 Task: Use Brontosaurus Wail Effect in this video Movie B.mp4
Action: Mouse moved to (197, 130)
Screenshot: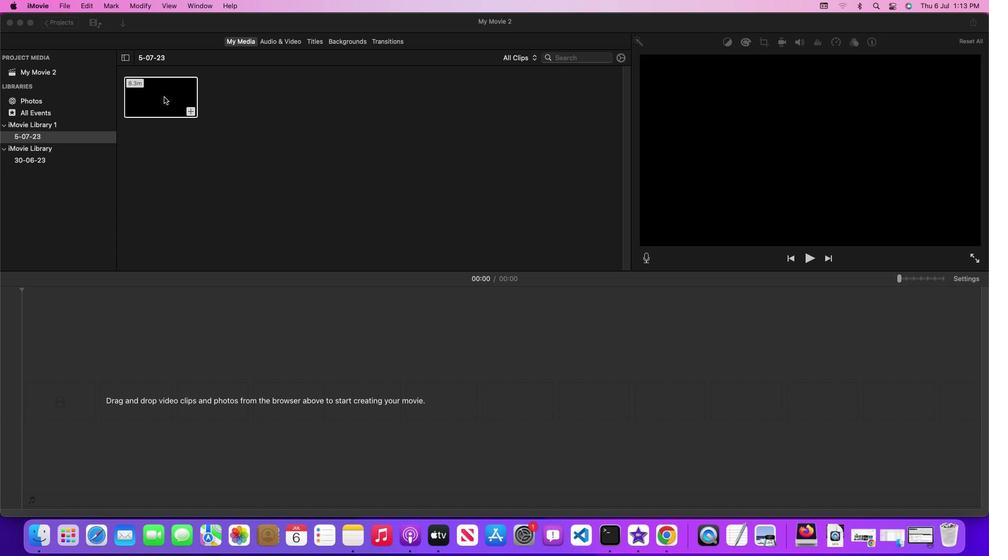 
Action: Mouse pressed left at (197, 130)
Screenshot: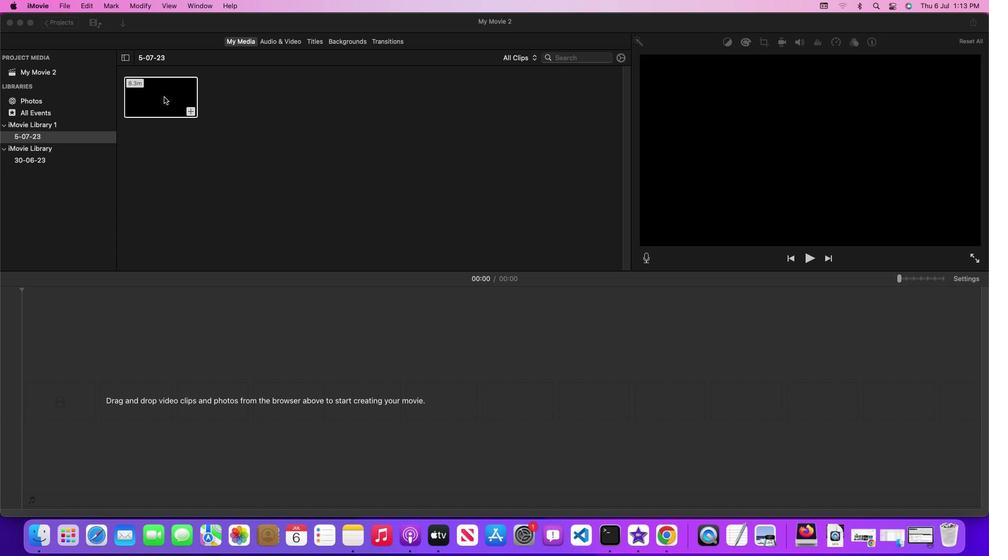 
Action: Mouse moved to (317, 72)
Screenshot: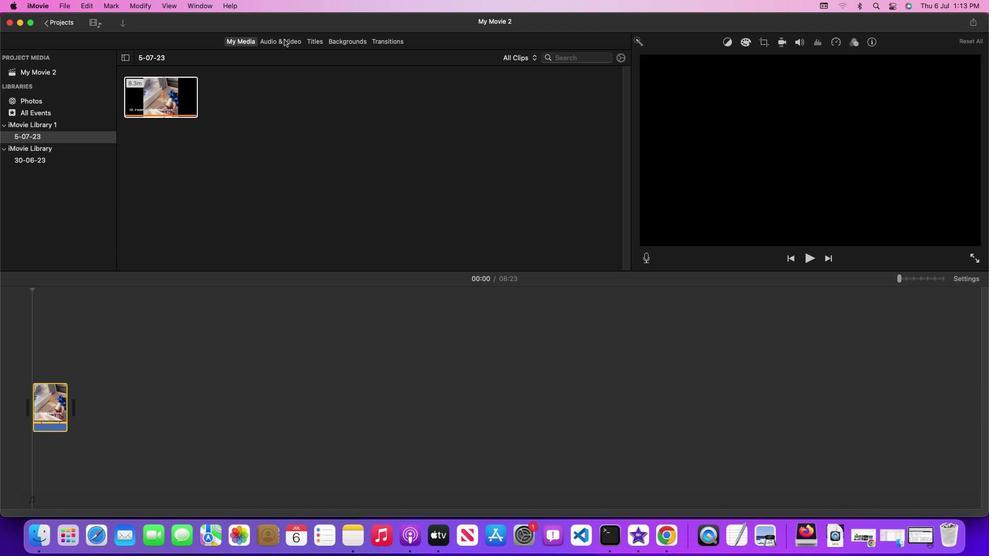 
Action: Mouse pressed left at (317, 72)
Screenshot: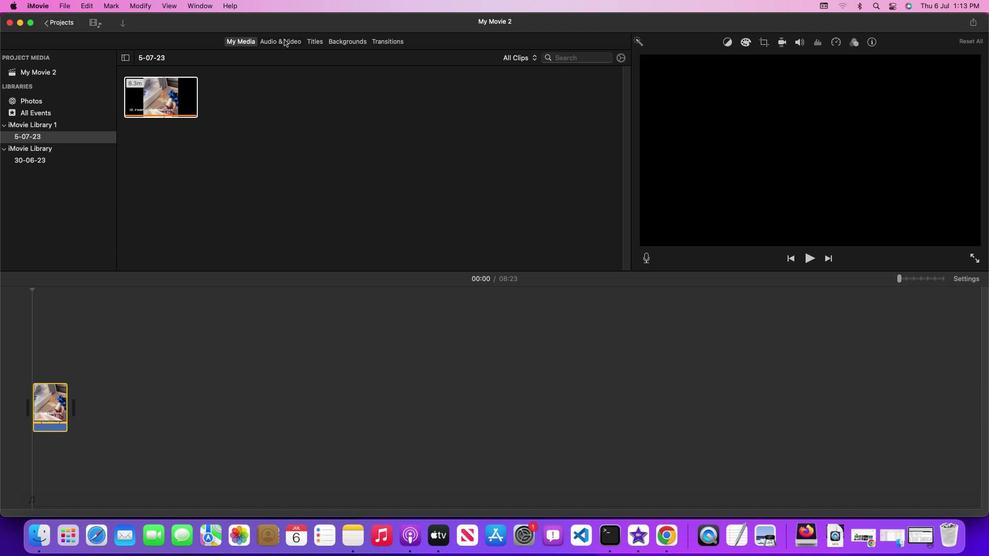 
Action: Mouse moved to (661, 171)
Screenshot: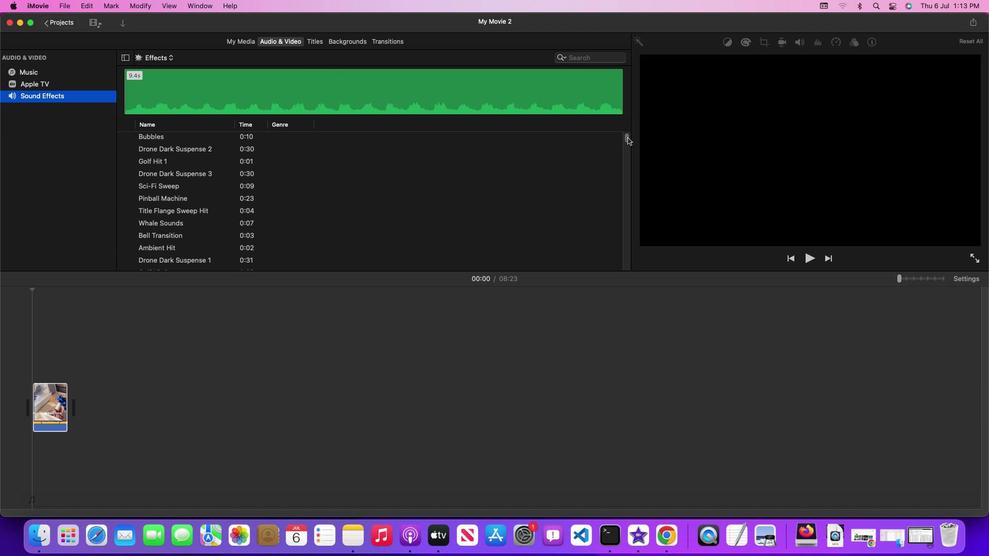 
Action: Mouse pressed left at (661, 171)
Screenshot: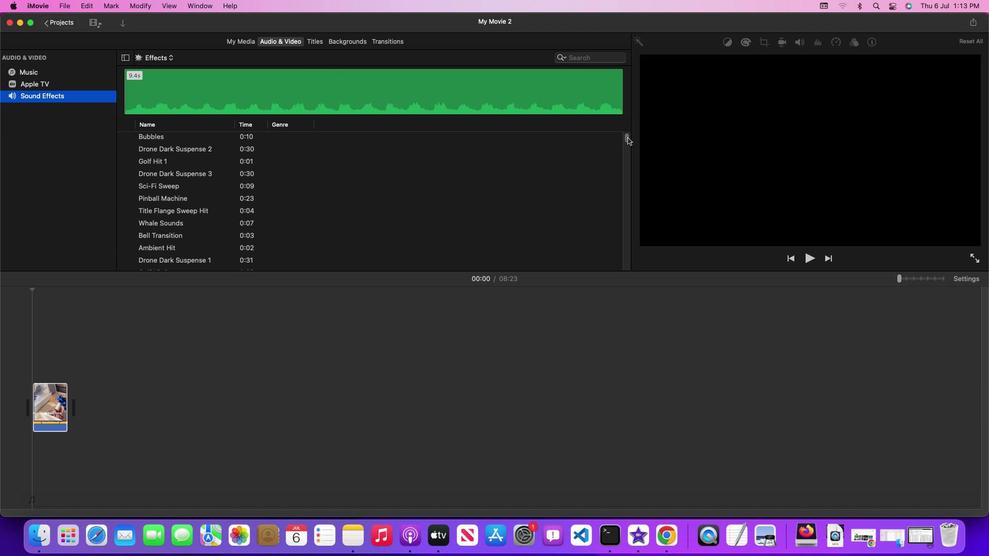
Action: Mouse moved to (543, 240)
Screenshot: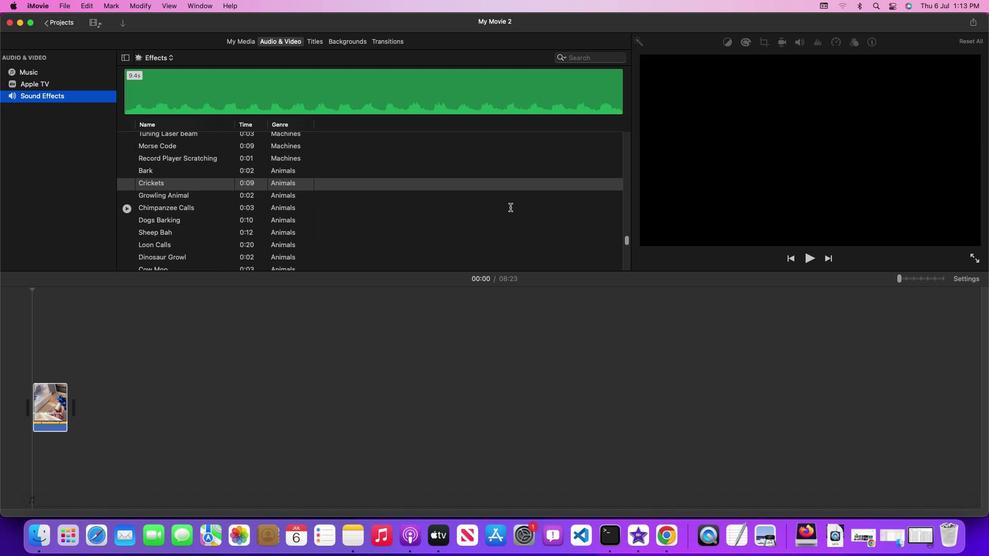
Action: Mouse scrolled (543, 240) with delta (33, 32)
Screenshot: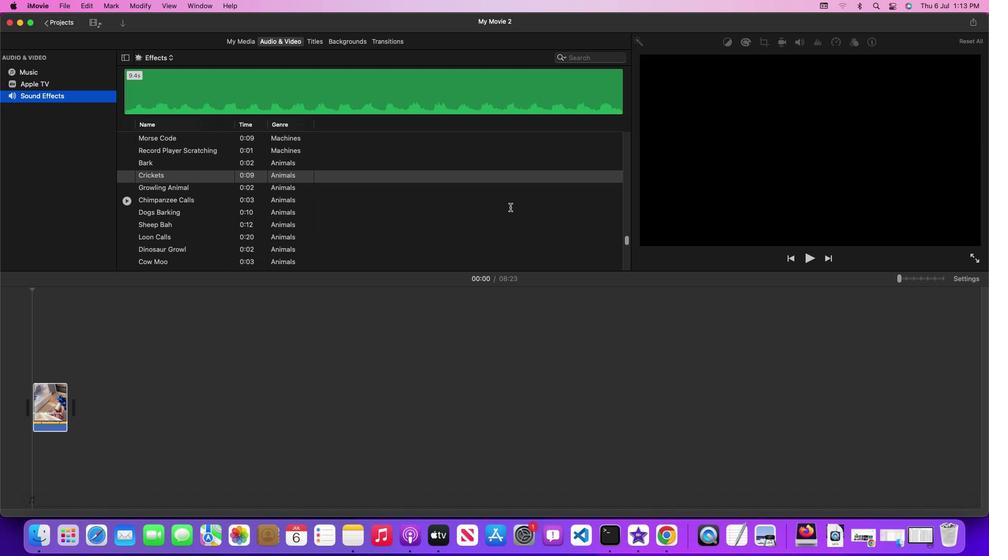 
Action: Mouse scrolled (543, 240) with delta (33, 32)
Screenshot: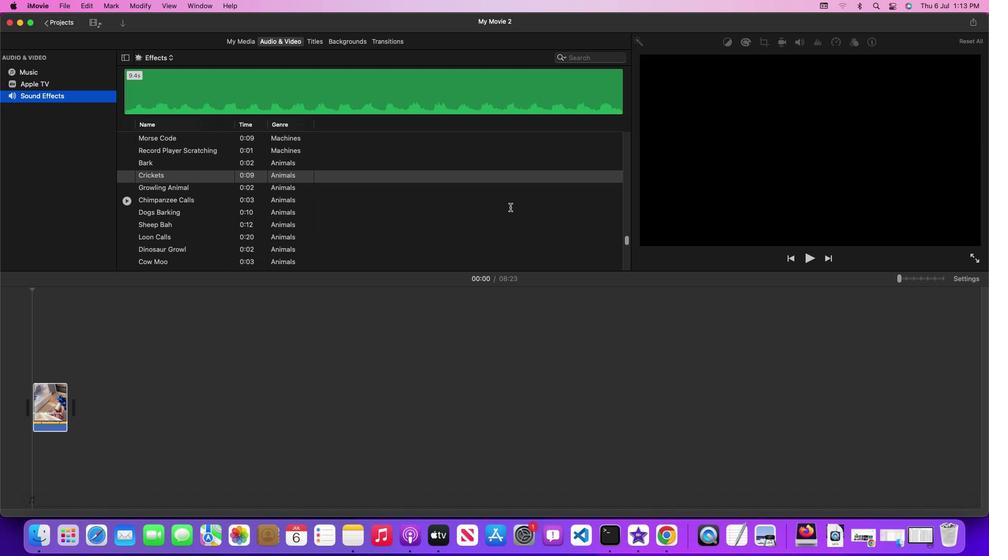 
Action: Mouse scrolled (543, 240) with delta (33, 32)
Screenshot: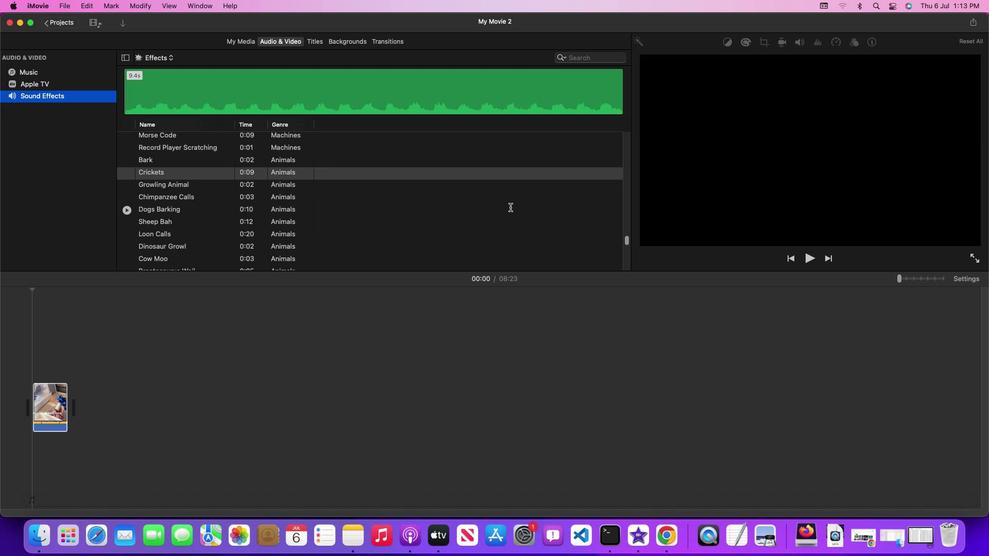 
Action: Mouse scrolled (543, 240) with delta (33, 32)
Screenshot: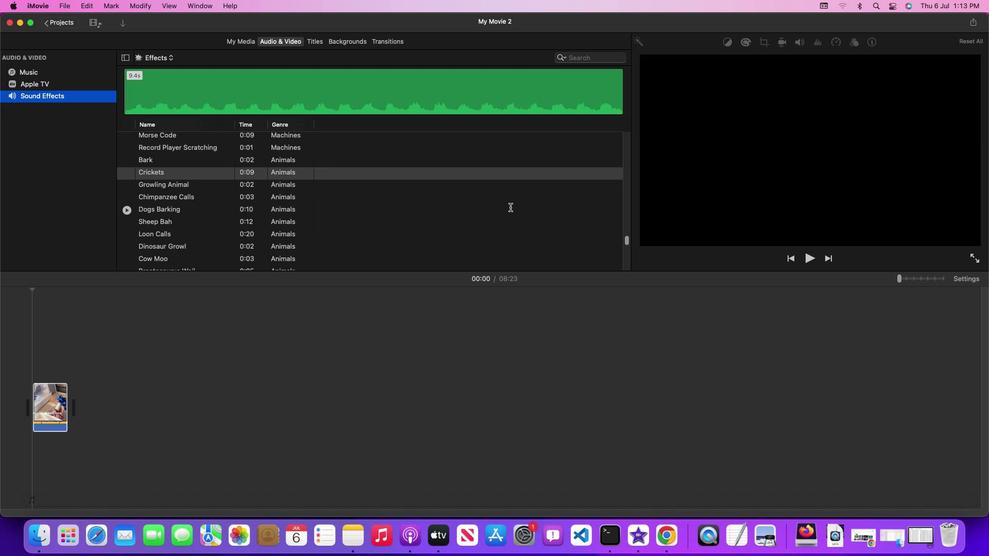 
Action: Mouse scrolled (543, 240) with delta (33, 32)
Screenshot: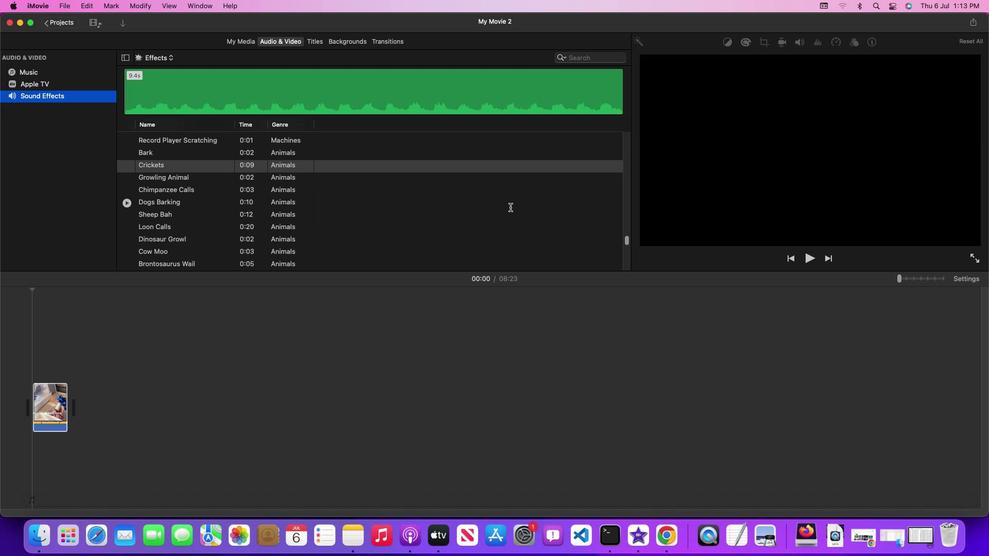 
Action: Mouse scrolled (543, 240) with delta (33, 32)
Screenshot: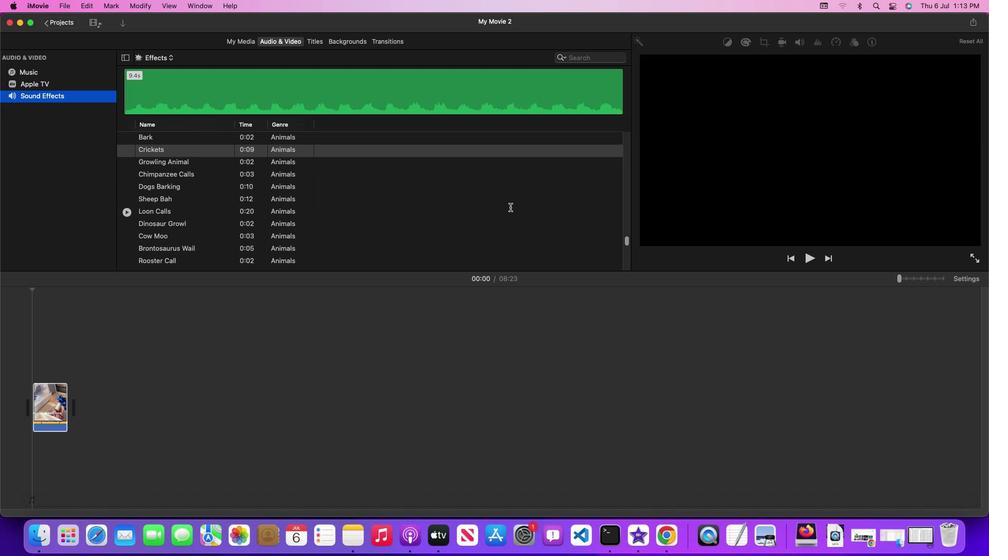 
Action: Mouse scrolled (543, 240) with delta (33, 32)
Screenshot: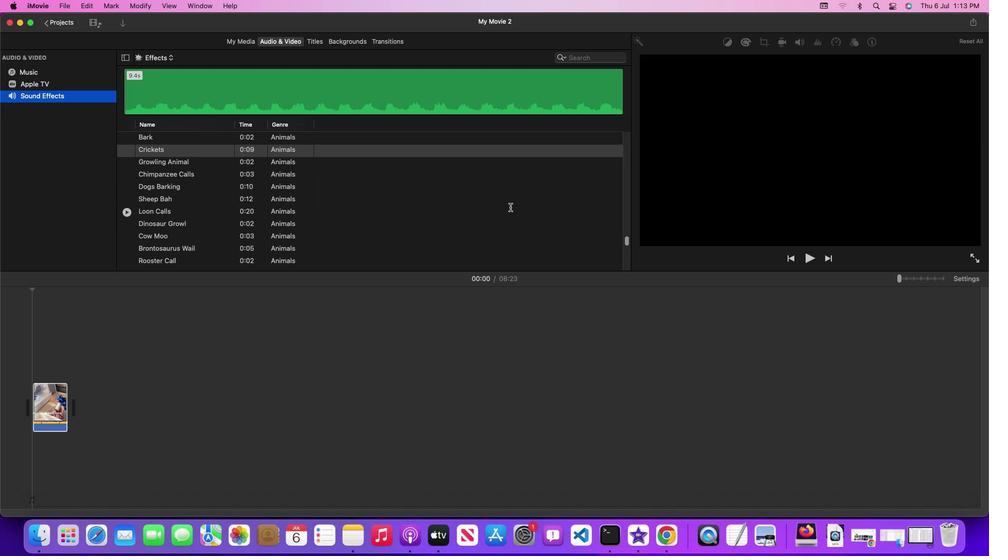 
Action: Mouse scrolled (543, 240) with delta (33, 32)
Screenshot: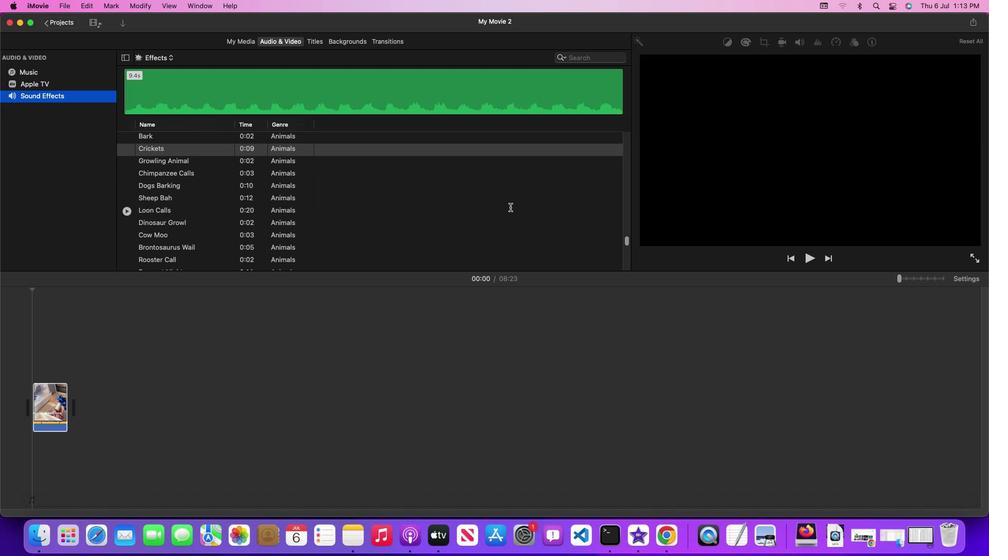 
Action: Mouse moved to (502, 239)
Screenshot: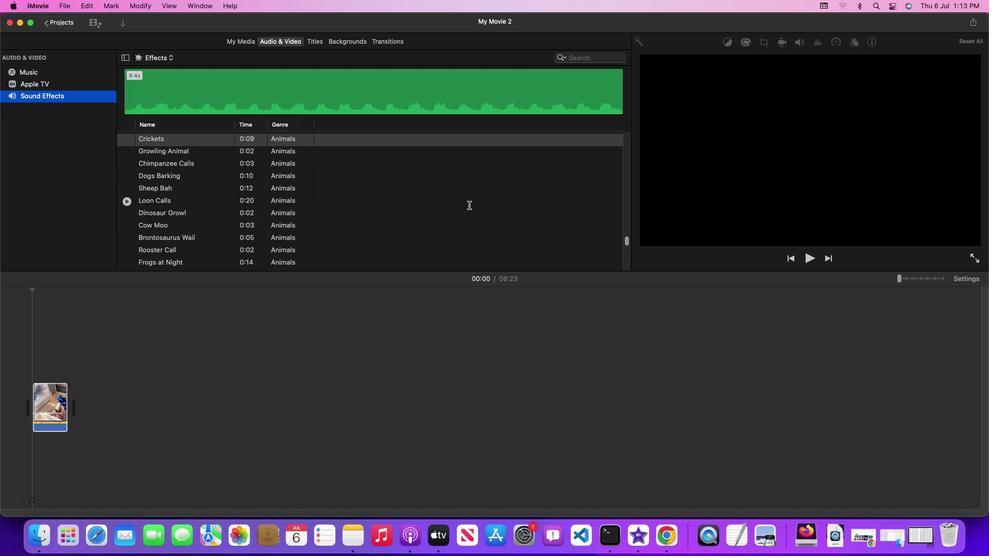 
Action: Mouse scrolled (502, 239) with delta (33, 32)
Screenshot: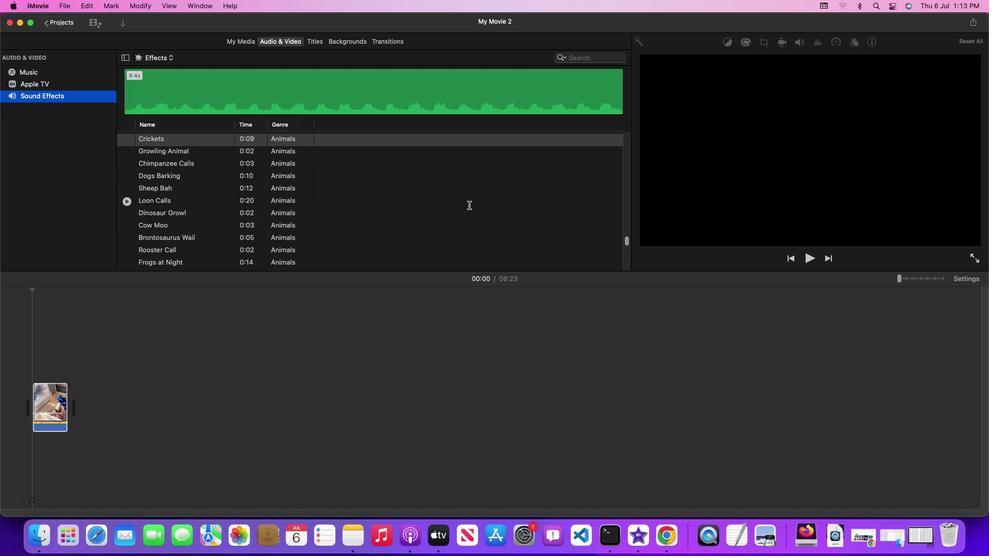 
Action: Mouse scrolled (502, 239) with delta (33, 32)
Screenshot: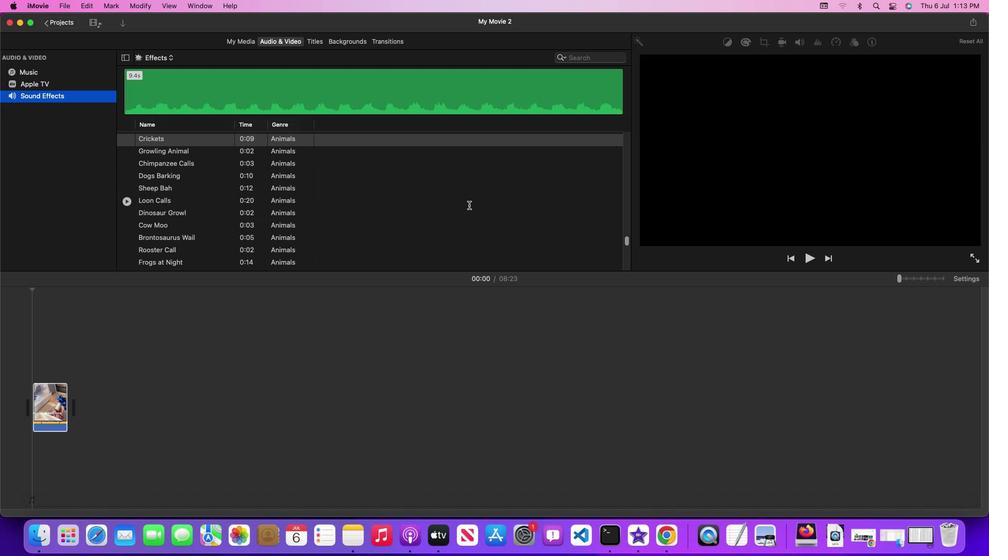 
Action: Mouse scrolled (502, 239) with delta (33, 32)
Screenshot: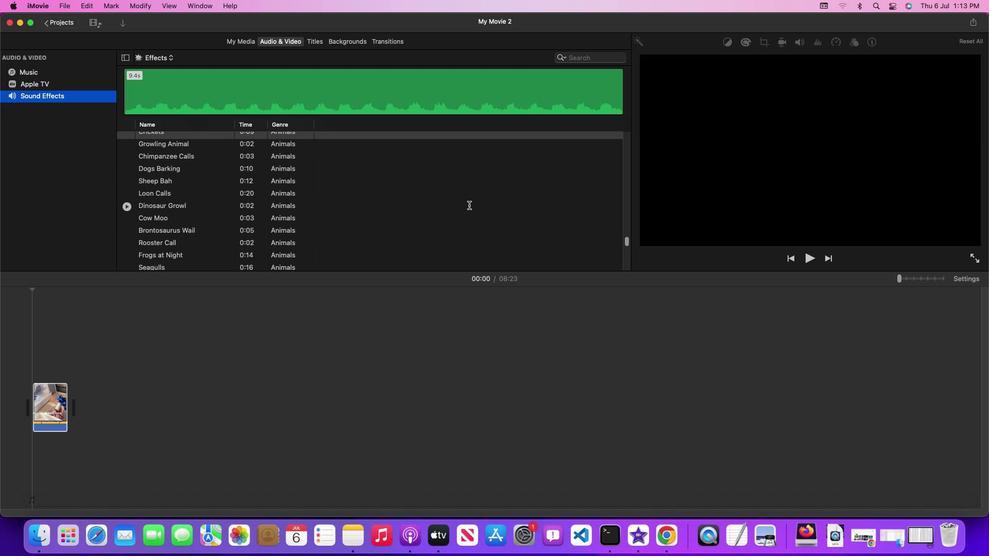
Action: Mouse scrolled (502, 239) with delta (33, 32)
Screenshot: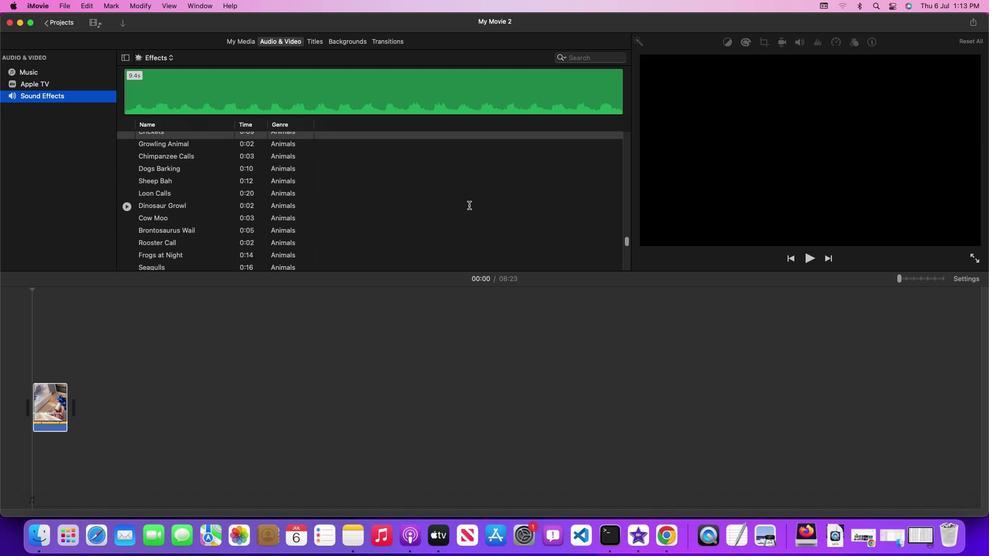 
Action: Mouse moved to (478, 220)
Screenshot: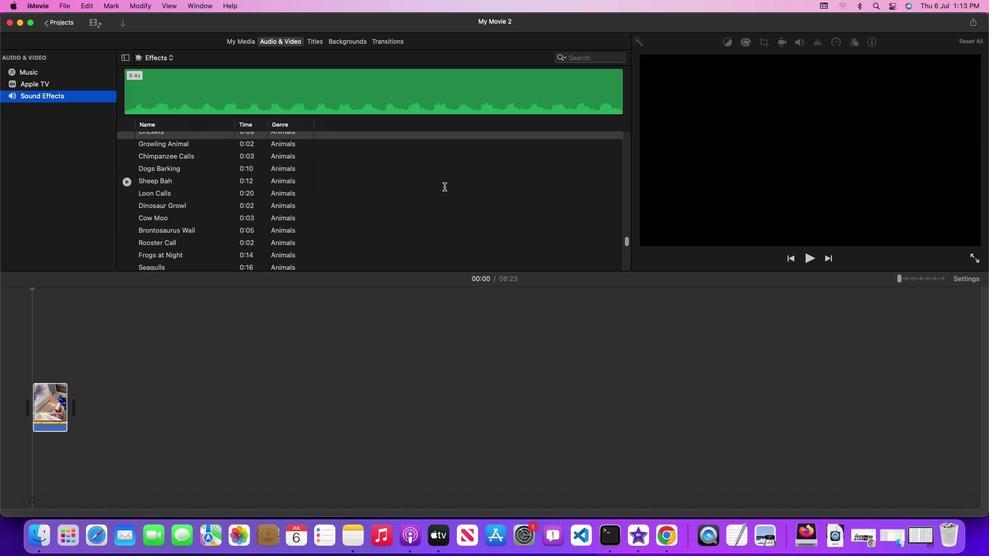 
Action: Mouse scrolled (478, 220) with delta (33, 32)
Screenshot: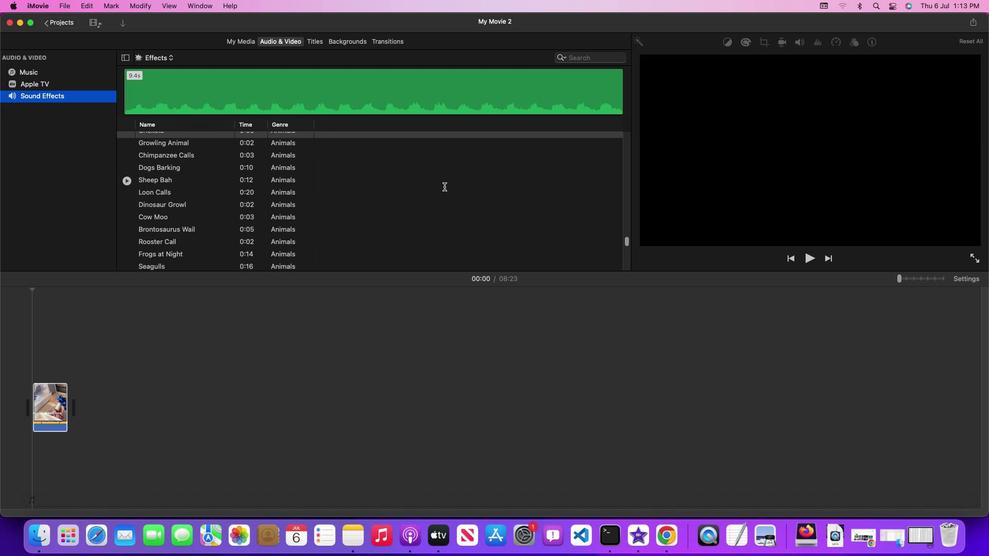 
Action: Mouse scrolled (478, 220) with delta (33, 32)
Screenshot: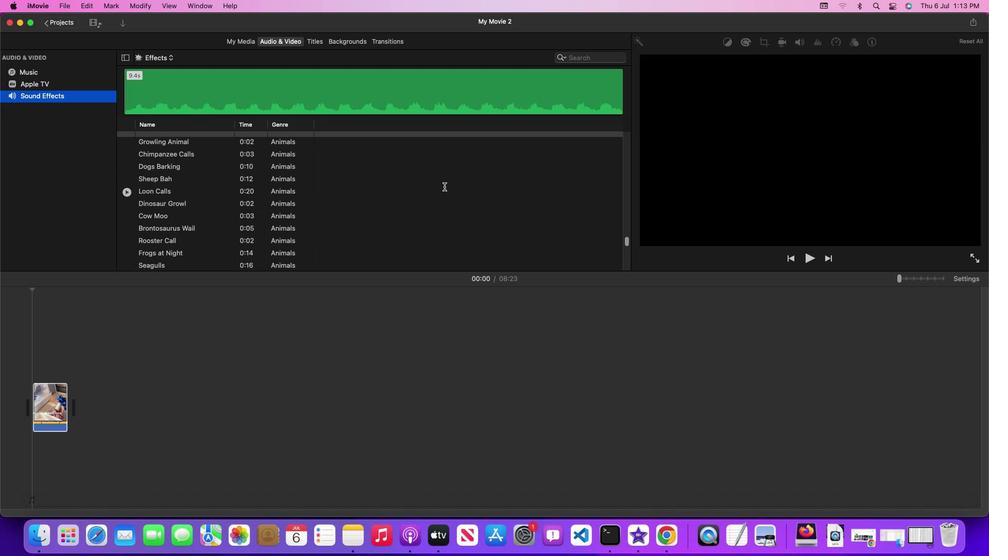 
Action: Mouse scrolled (478, 220) with delta (33, 32)
Screenshot: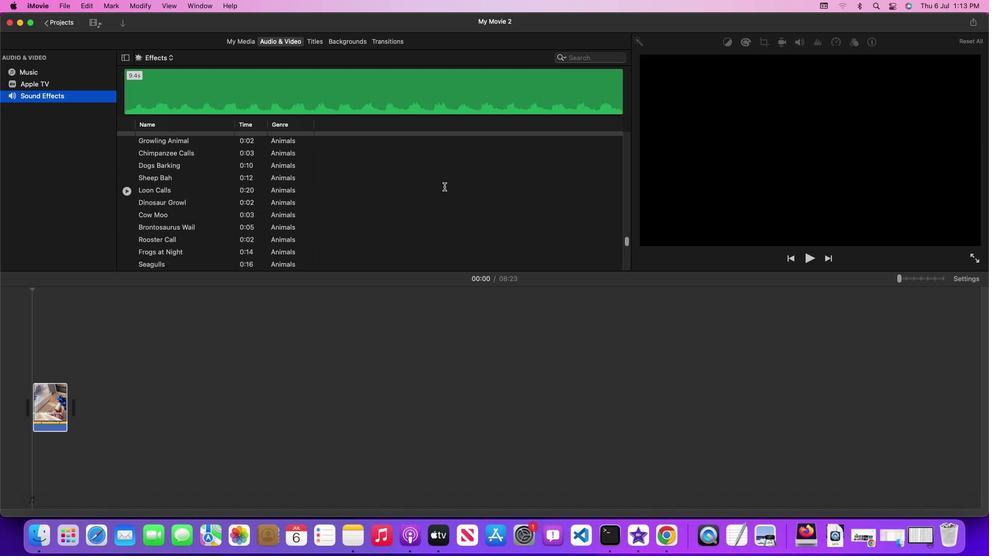 
Action: Mouse scrolled (478, 220) with delta (33, 32)
Screenshot: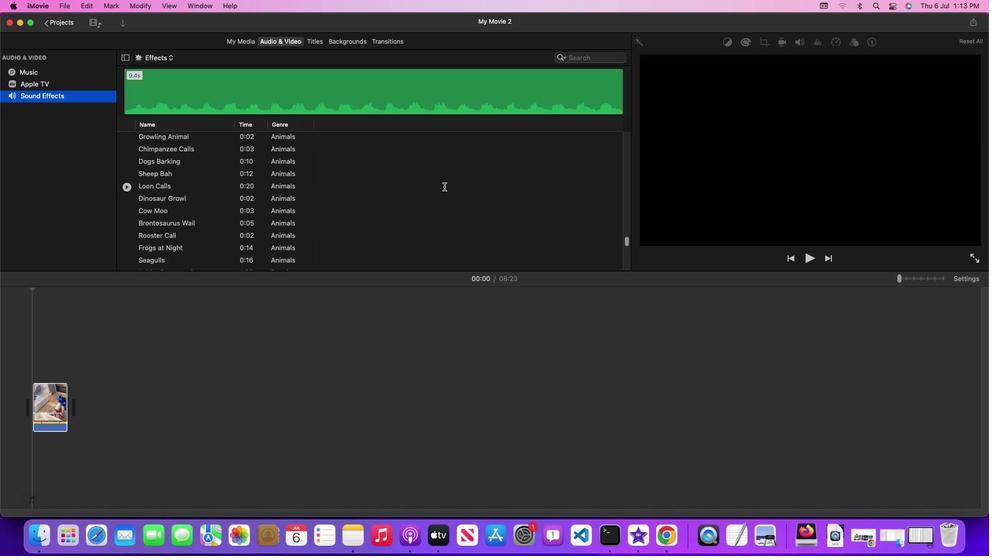 
Action: Mouse scrolled (478, 220) with delta (33, 32)
Screenshot: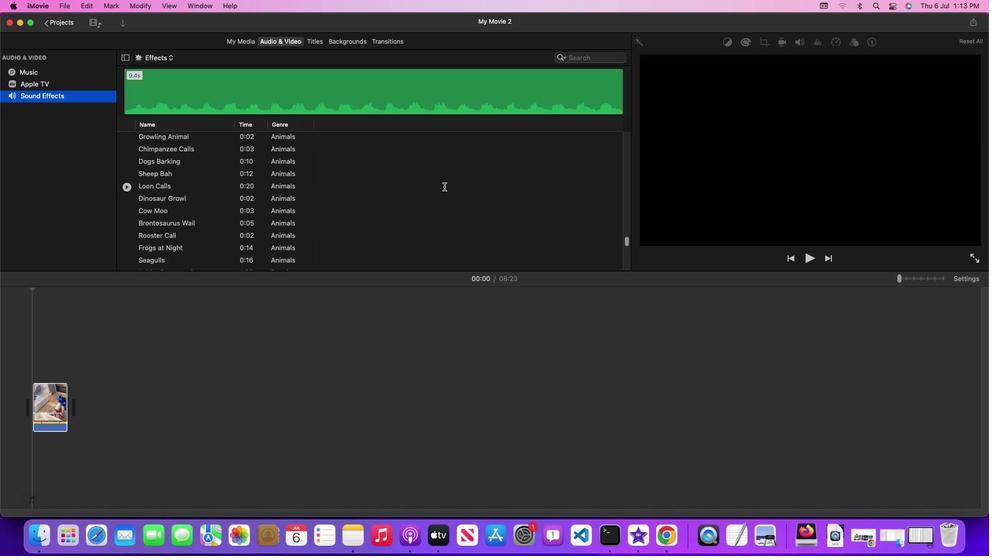 
Action: Mouse moved to (251, 259)
Screenshot: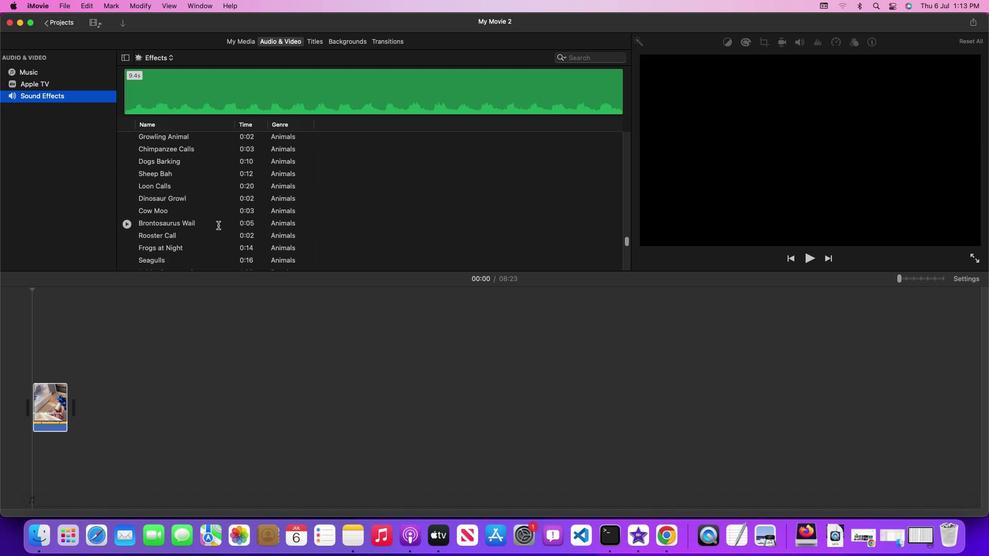 
Action: Mouse pressed left at (251, 259)
Screenshot: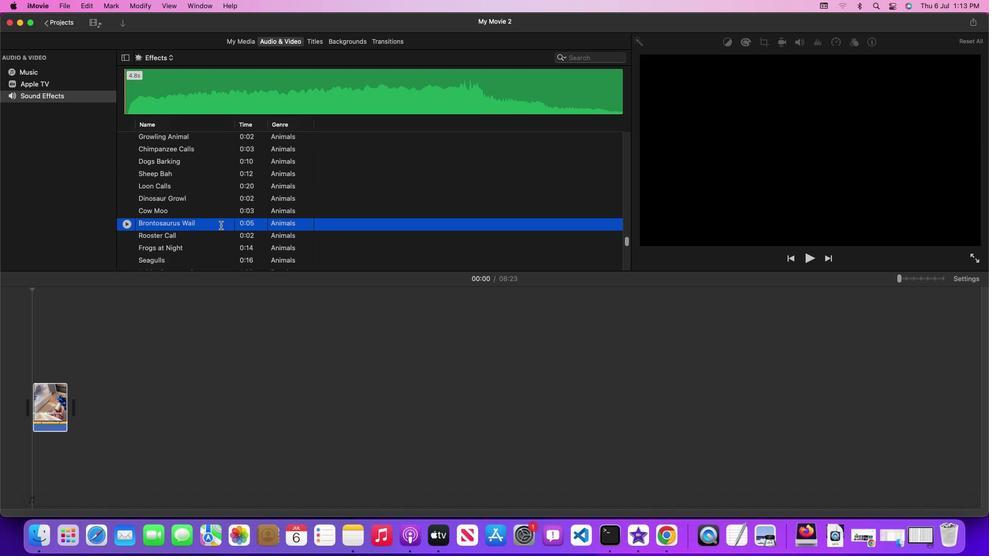 
Action: Mouse moved to (260, 259)
Screenshot: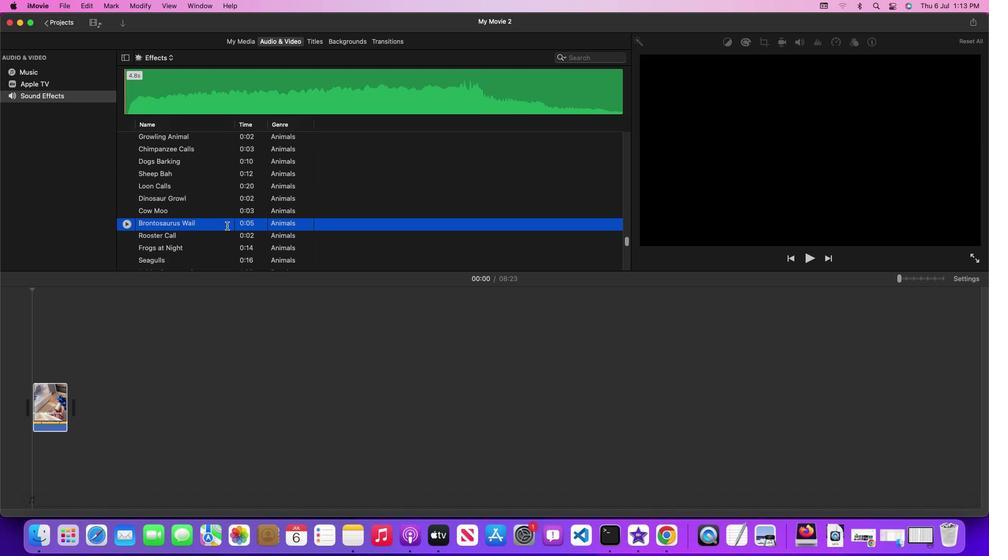 
Action: Mouse pressed left at (260, 259)
Screenshot: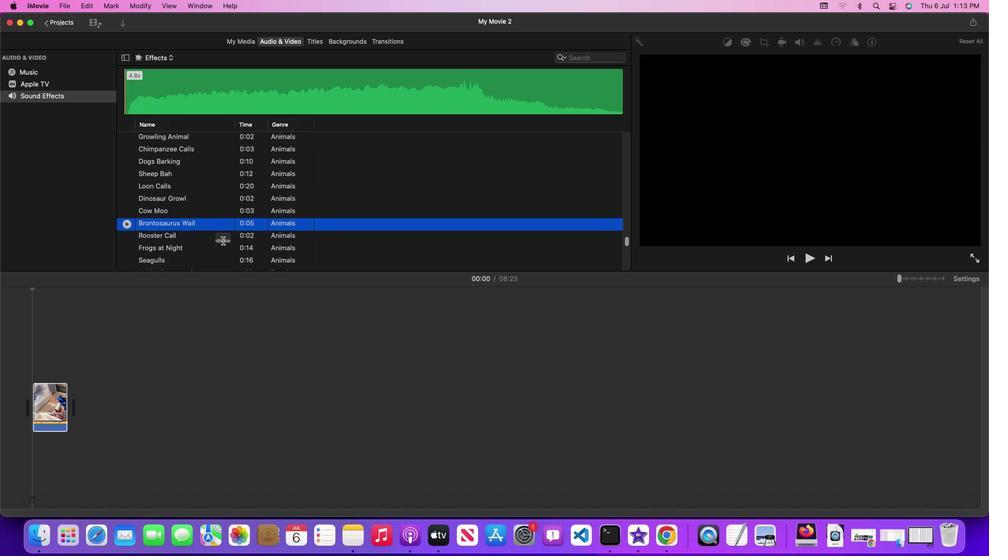 
Action: Mouse moved to (222, 378)
Screenshot: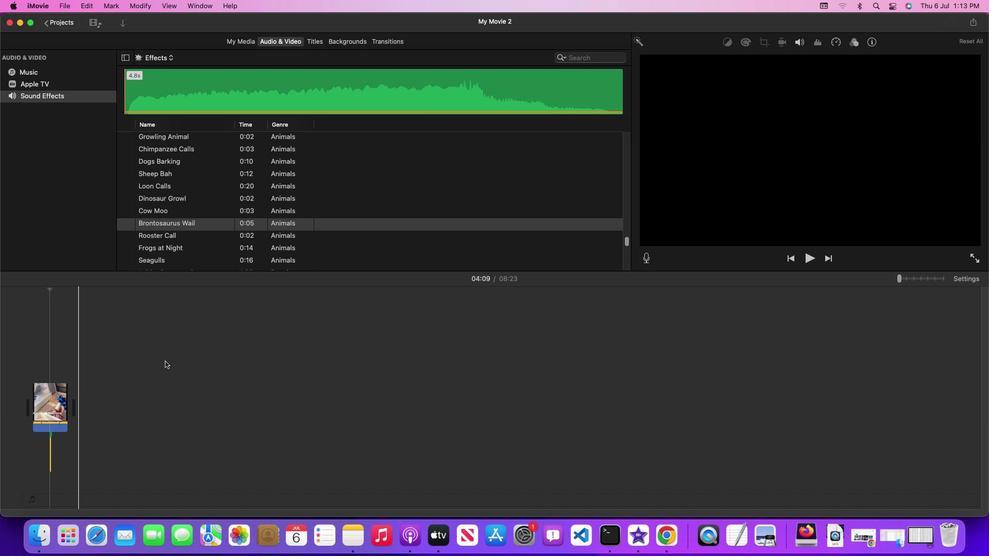 
